 Task: Identify the closest national park to Phoenix, Arizona, and Tucson, Arizona.
Action: Mouse moved to (125, 68)
Screenshot: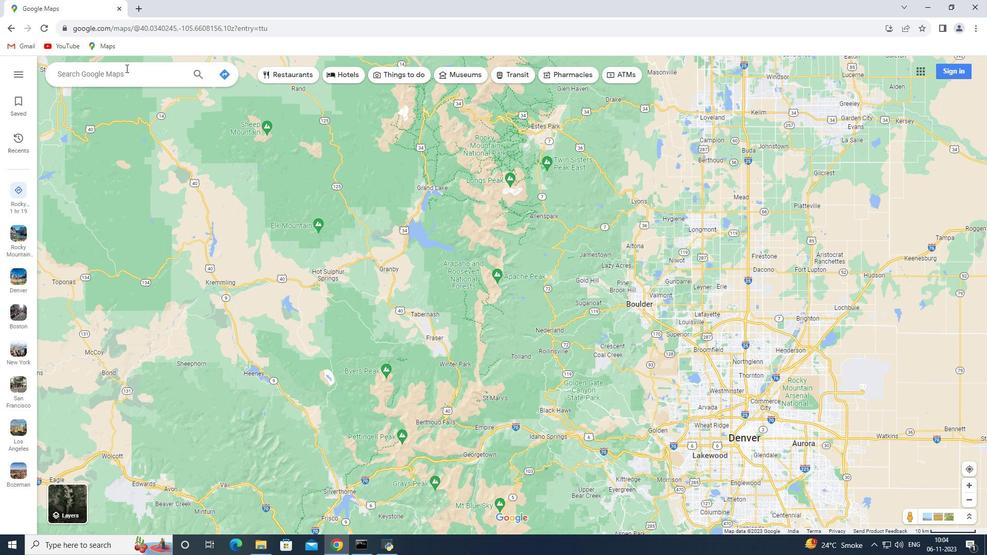 
Action: Mouse pressed left at (125, 68)
Screenshot: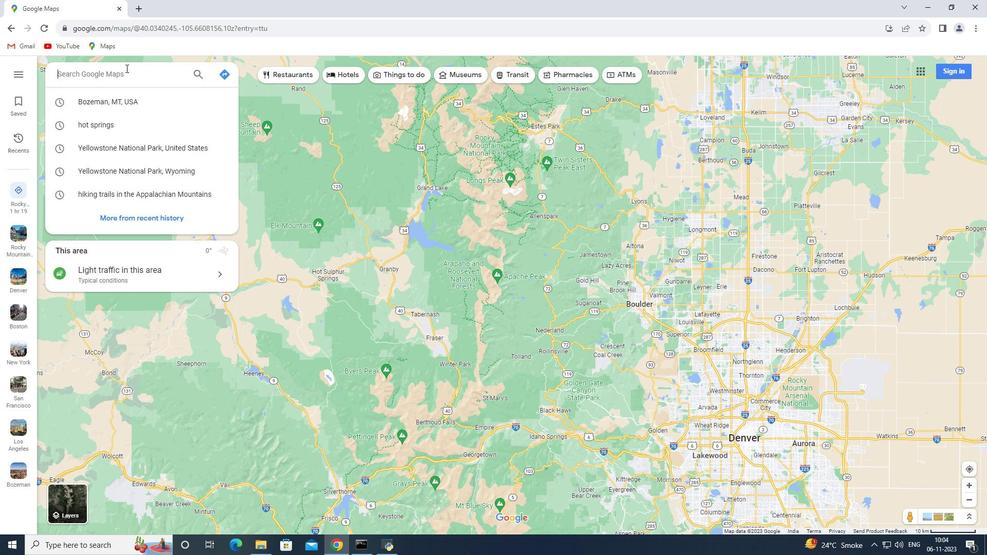 
Action: Key pressed <Key.shift_r>Phoenix,<Key.space><Key.shift>arizona<Key.enter>
Screenshot: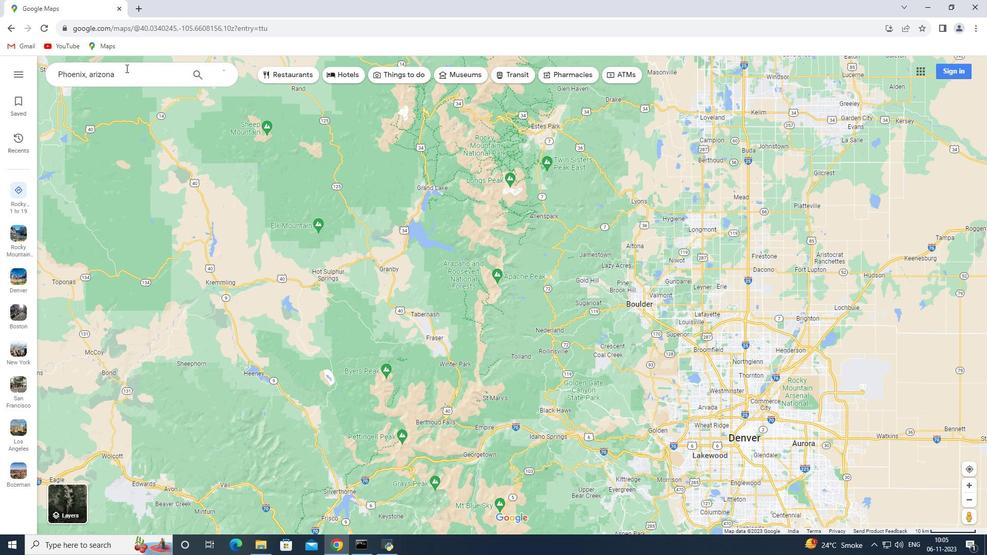 
Action: Mouse moved to (144, 247)
Screenshot: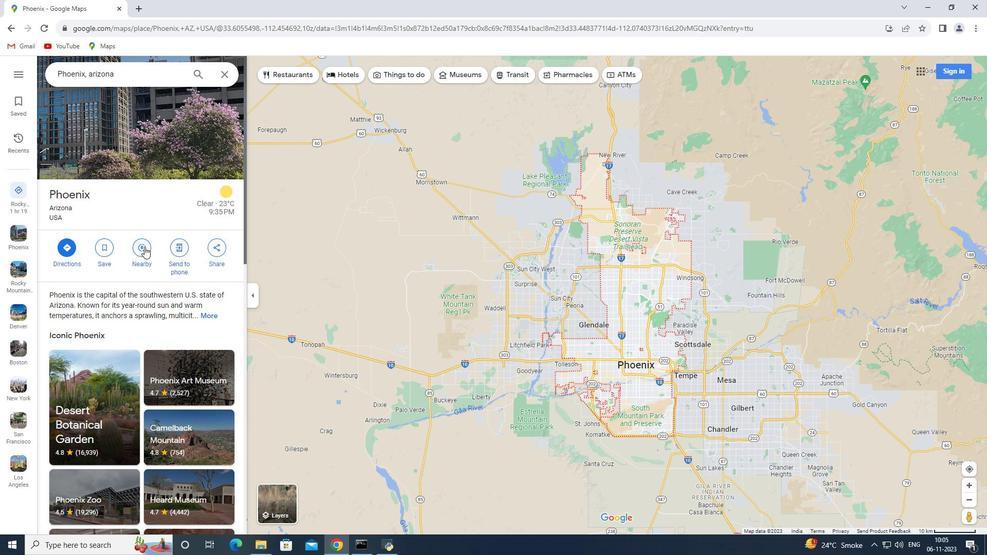 
Action: Mouse pressed left at (144, 247)
Screenshot: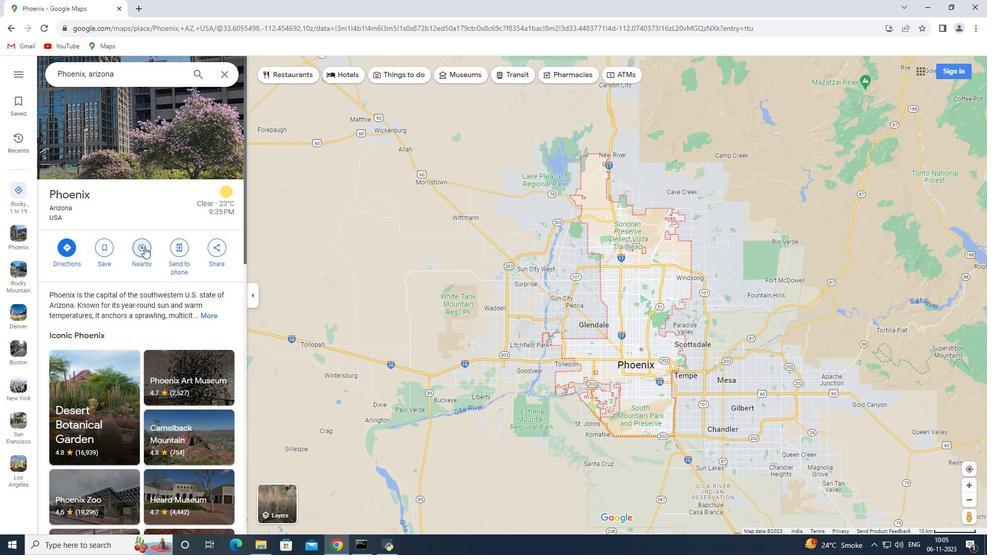 
Action: Key pressed closest<Key.space>national<Key.space>park<Key.enter>
Screenshot: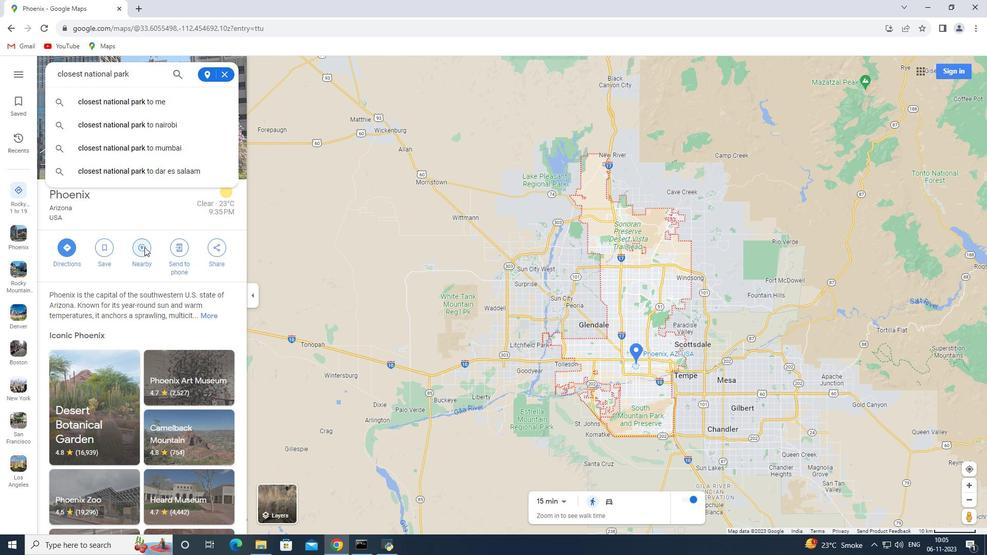 
Action: Mouse moved to (225, 73)
Screenshot: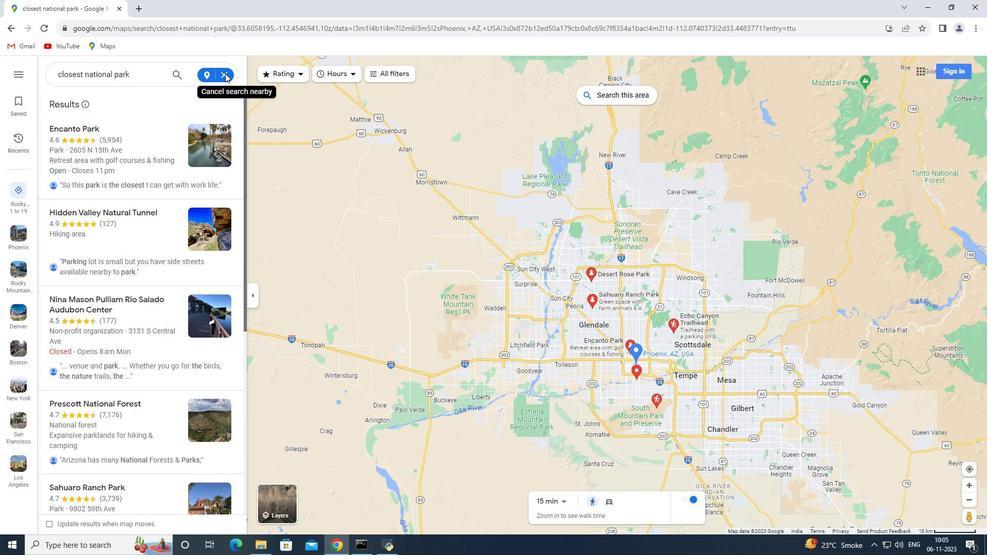 
Action: Mouse pressed left at (225, 73)
Screenshot: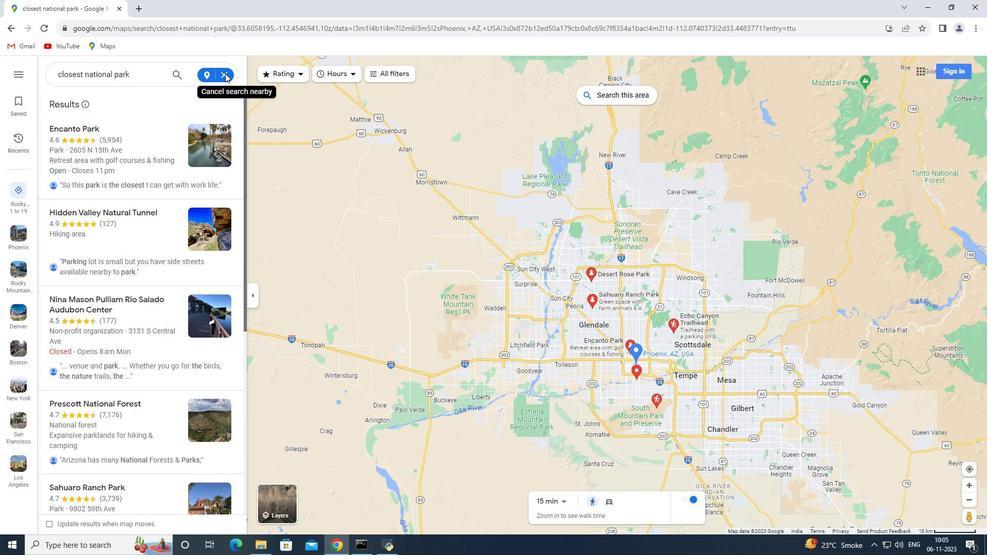 
Action: Mouse moved to (224, 74)
Screenshot: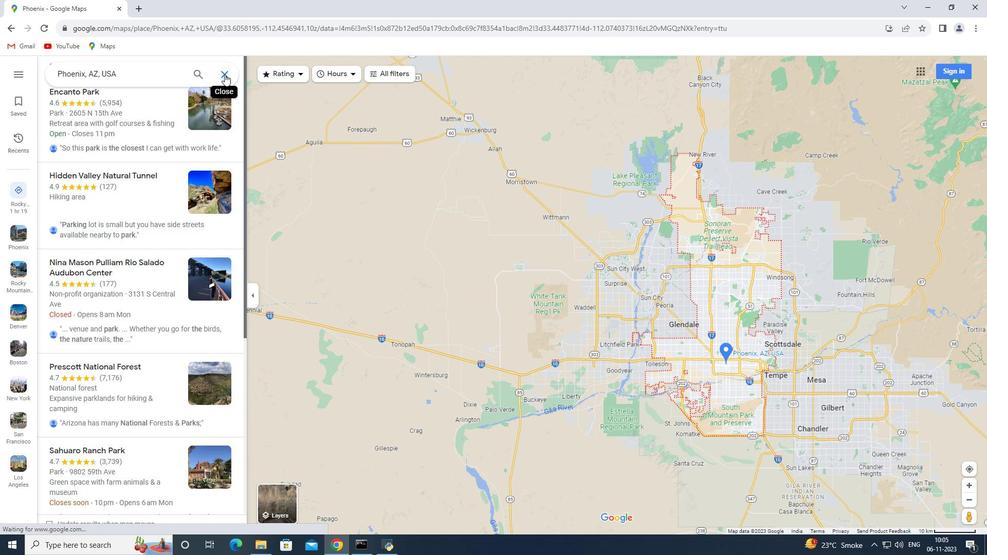 
Action: Mouse pressed left at (224, 74)
Screenshot: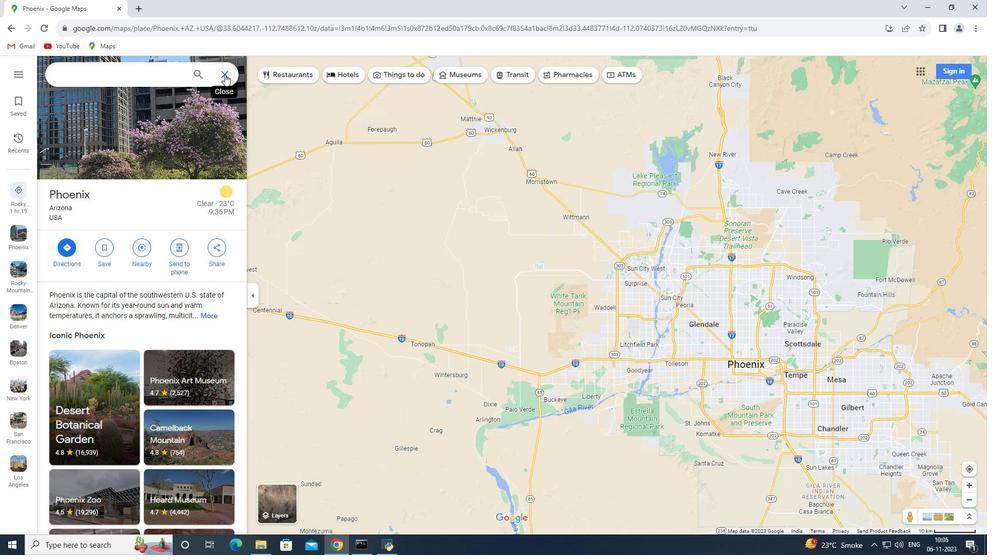
Action: Mouse moved to (153, 78)
Screenshot: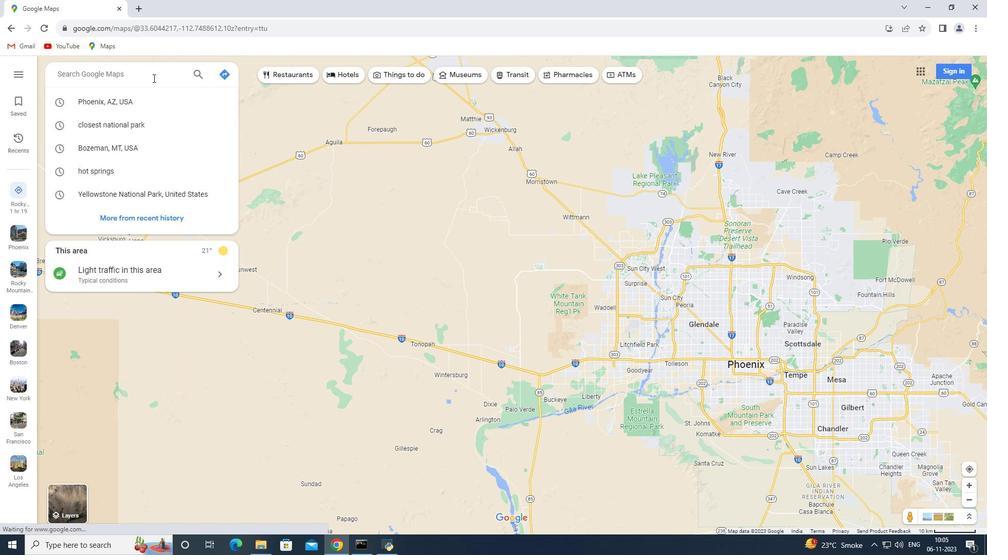 
Action: Key pressed <Key.shift>Tusco<Key.backspace><Key.backspace><Key.backspace>cson,<Key.space><Key.shift>Arizona<Key.enter>
Screenshot: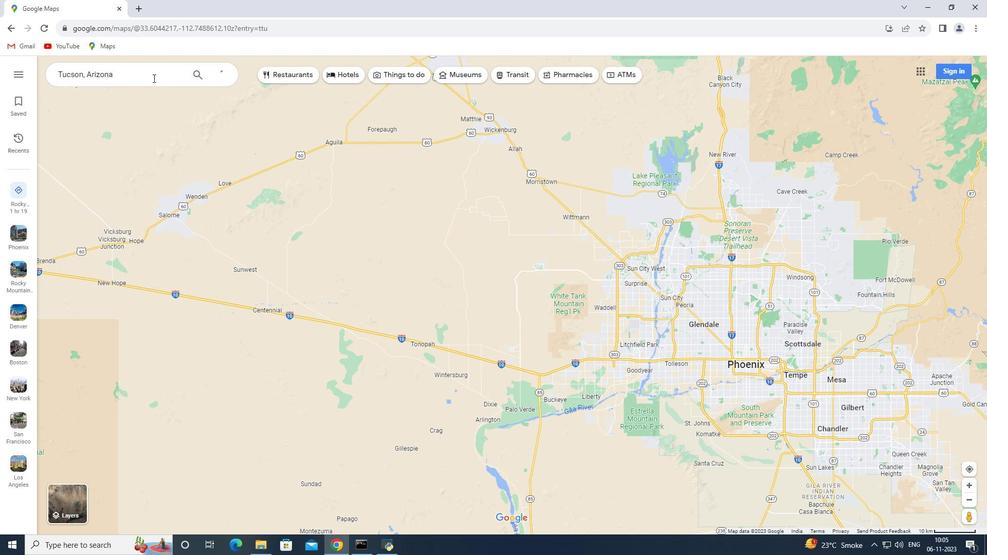 
Action: Mouse moved to (141, 249)
Screenshot: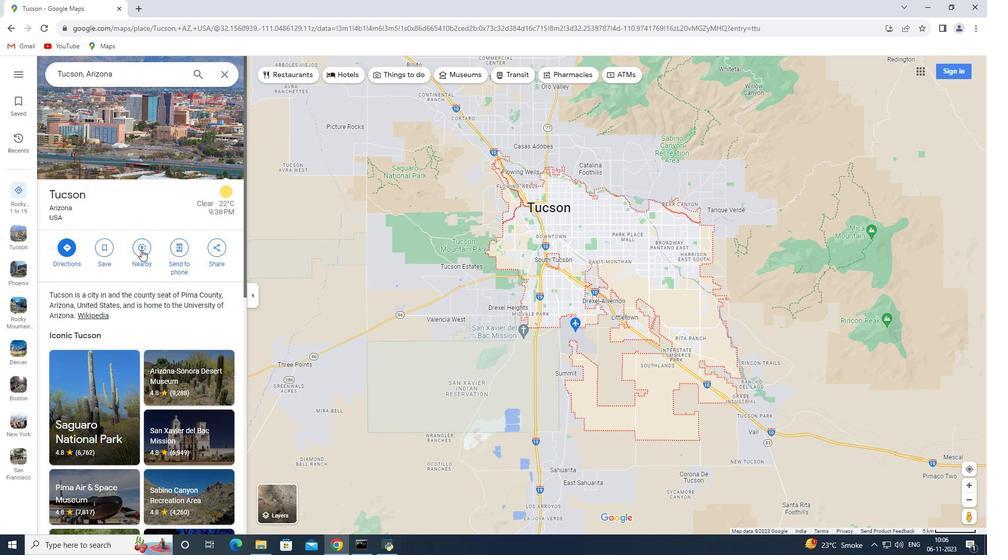 
Action: Mouse pressed left at (141, 249)
Screenshot: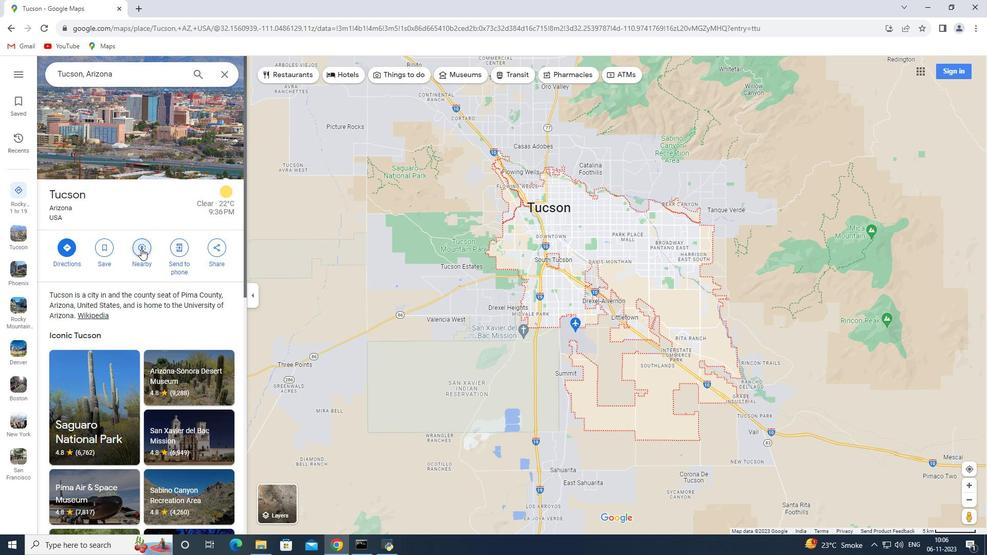 
Action: Mouse moved to (141, 248)
Screenshot: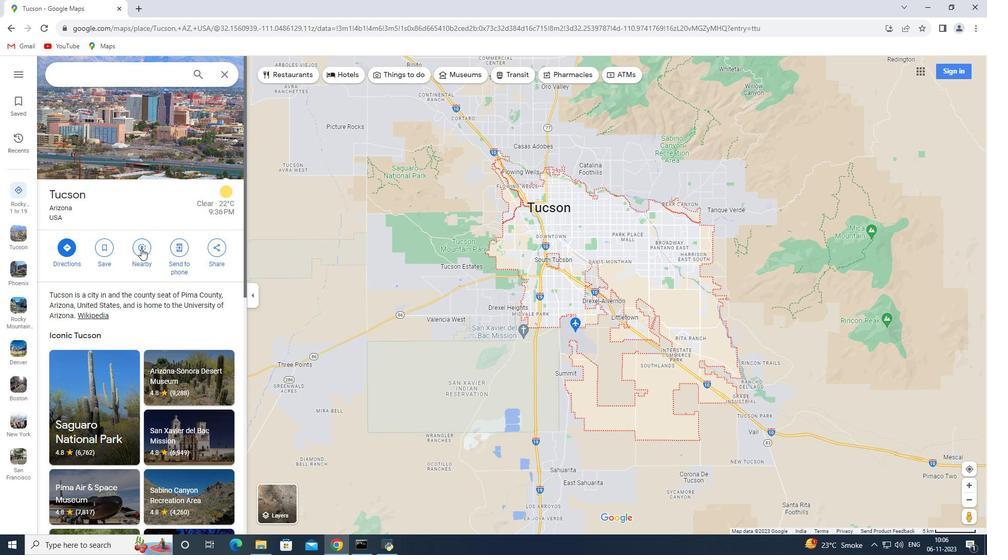 
Action: Key pressed closest<Key.space>national<Key.space>park<Key.enter>
Screenshot: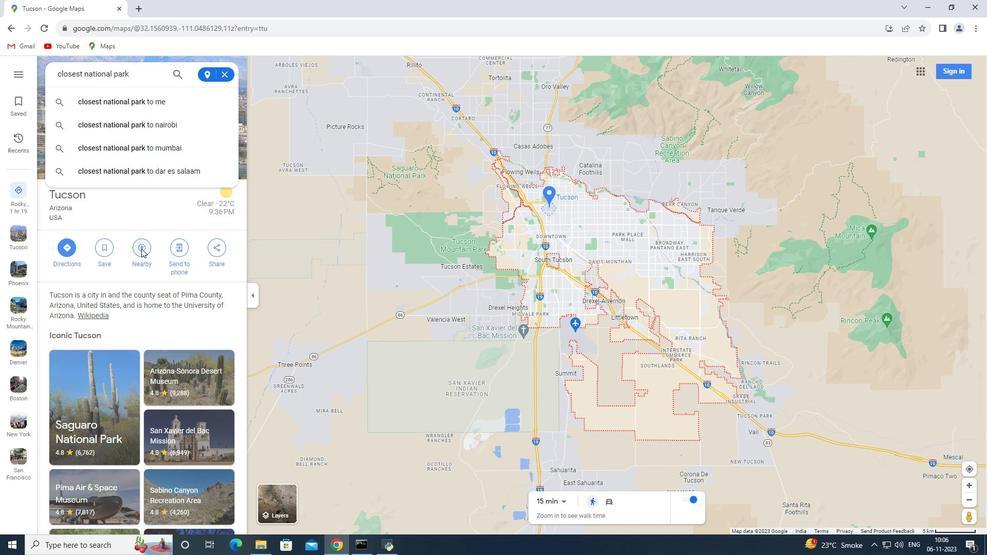
Action: Mouse moved to (136, 244)
Screenshot: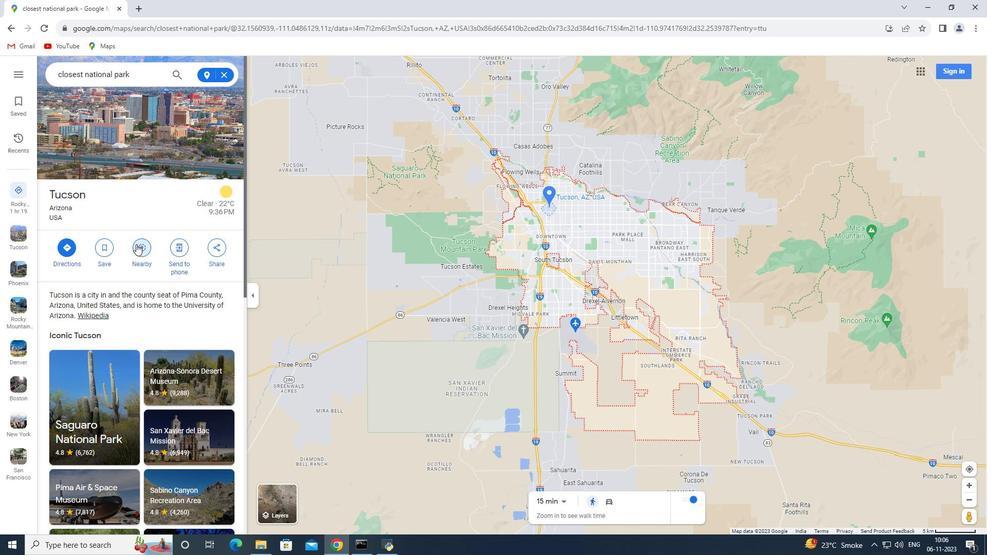 
